 Task: Create an event for the travel insurance booking.
Action: Mouse moved to (267, 293)
Screenshot: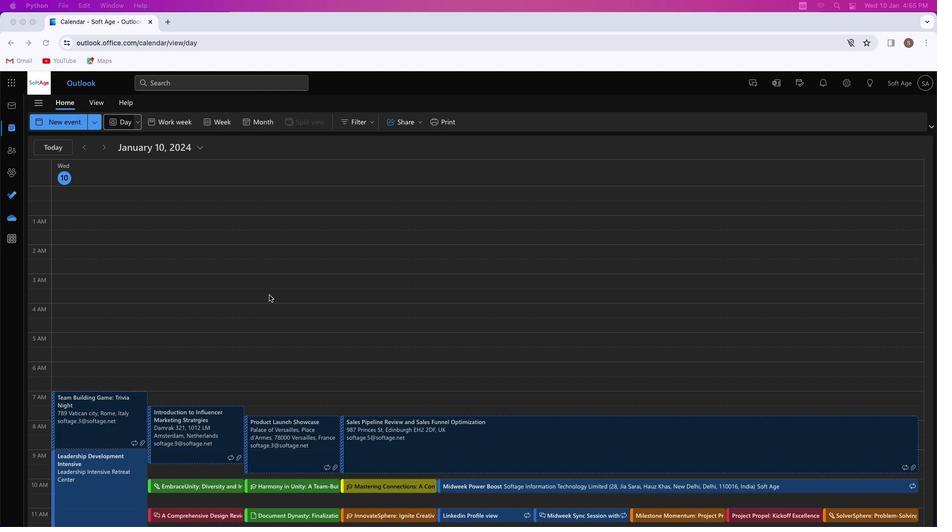 
Action: Mouse pressed left at (267, 293)
Screenshot: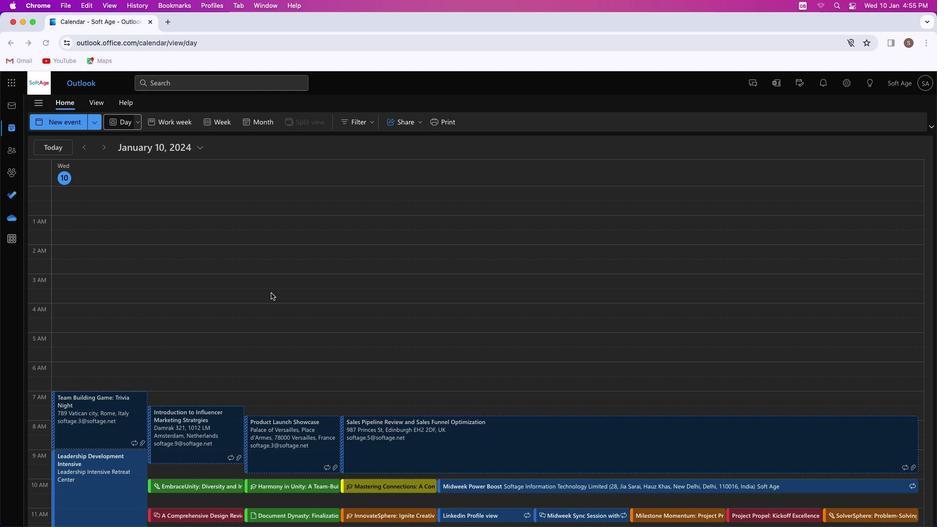
Action: Mouse moved to (61, 127)
Screenshot: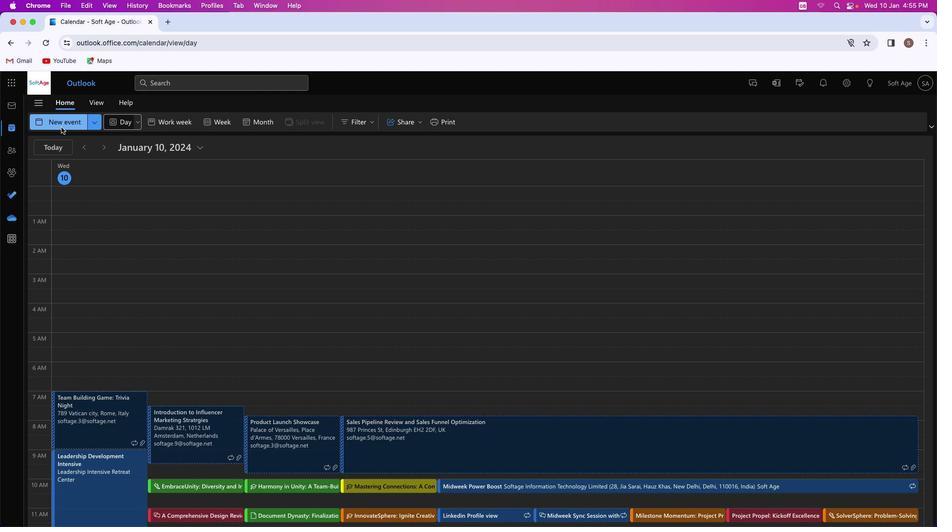 
Action: Mouse pressed left at (61, 127)
Screenshot: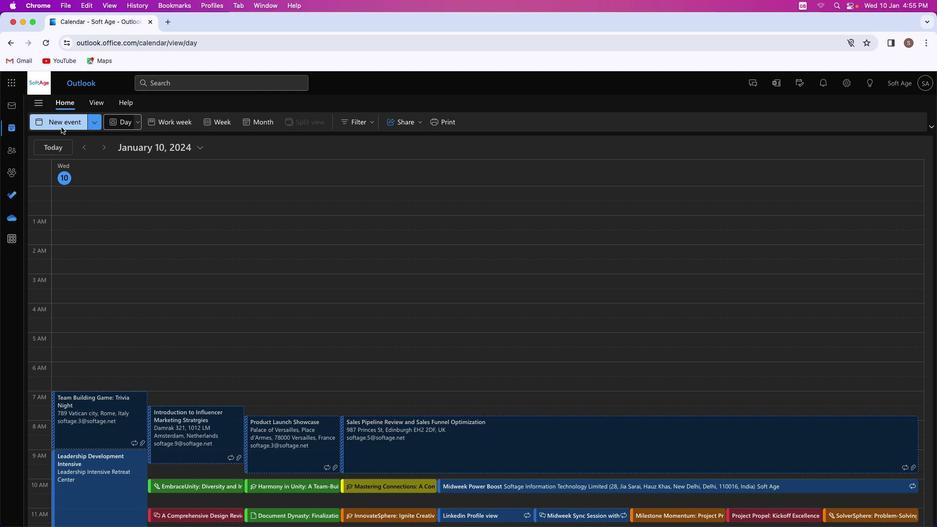 
Action: Mouse moved to (234, 183)
Screenshot: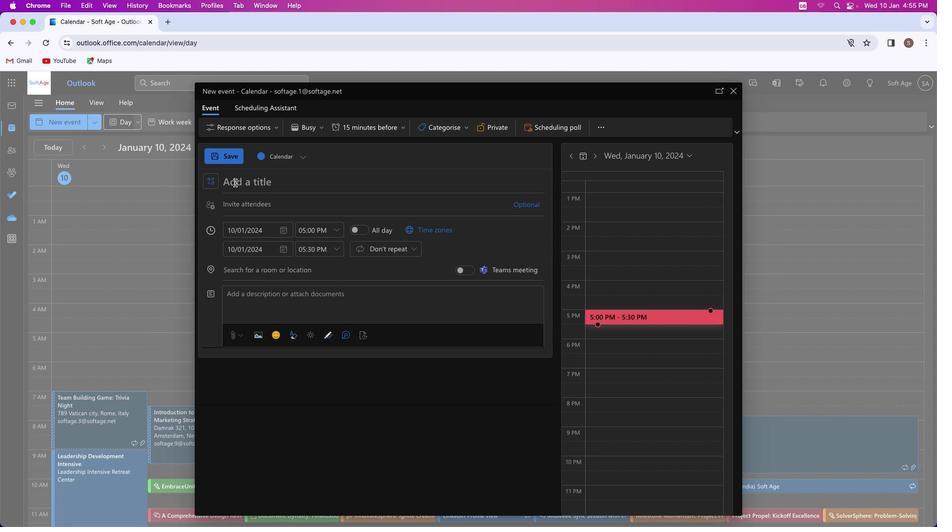 
Action: Mouse pressed left at (234, 183)
Screenshot: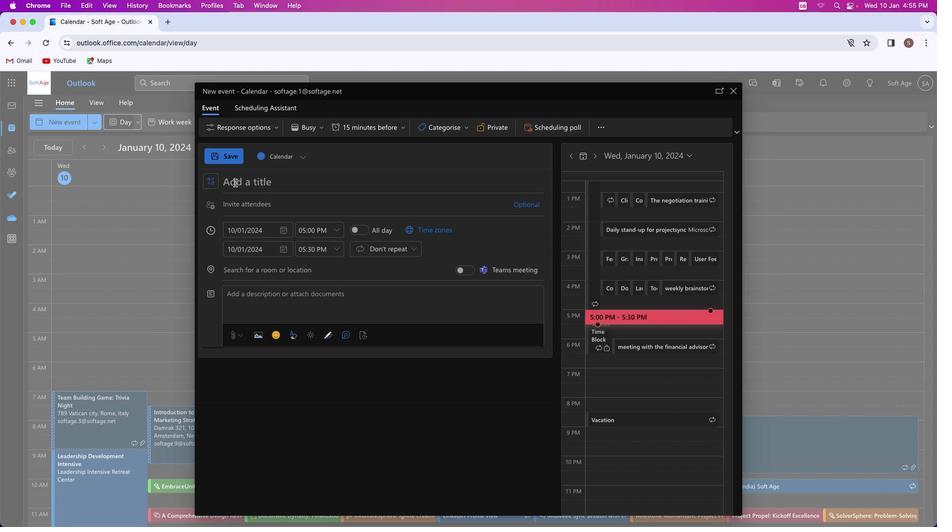 
Action: Key pressed Key.shift'T''r''a''v''e''l'Key.spaceKey.shift'I''n''s''u''r''a''n''c''e'Key.spaceKey.shift'B''o''o''k''i''n''g'
Screenshot: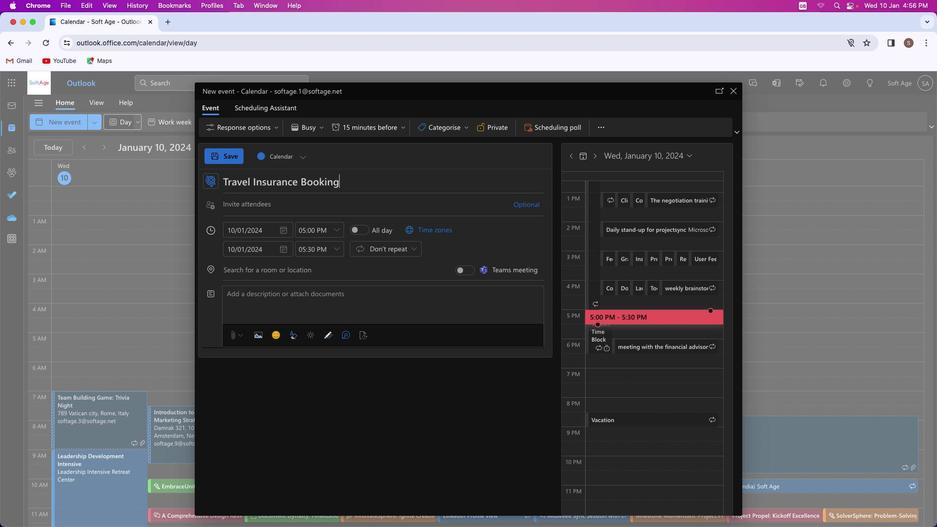 
Action: Mouse moved to (249, 269)
Screenshot: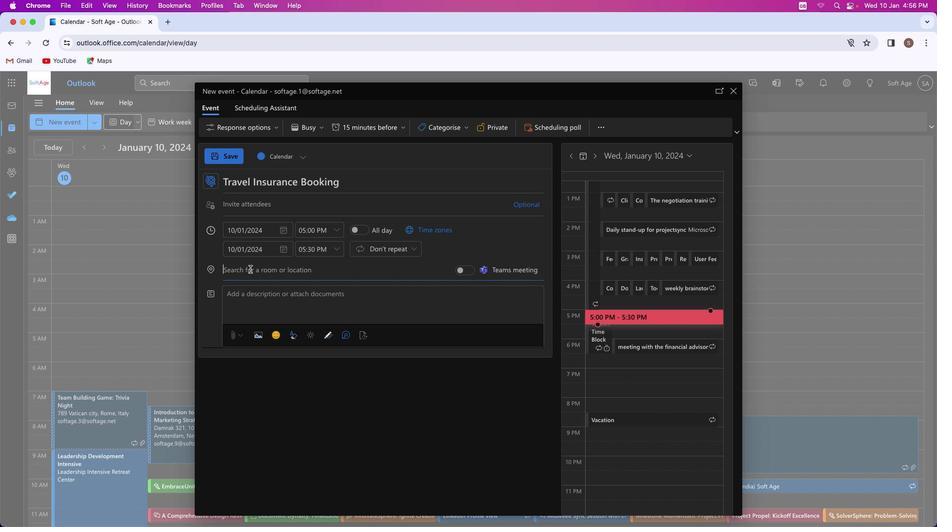 
Action: Mouse pressed left at (249, 269)
Screenshot: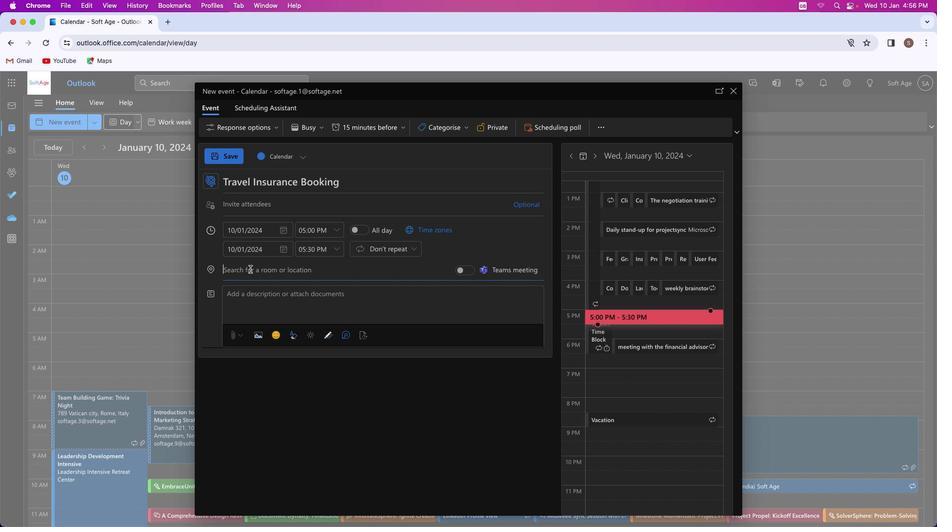 
Action: Key pressed Key.shift_r'I''n''s''u''r''a''n''c''e'
Screenshot: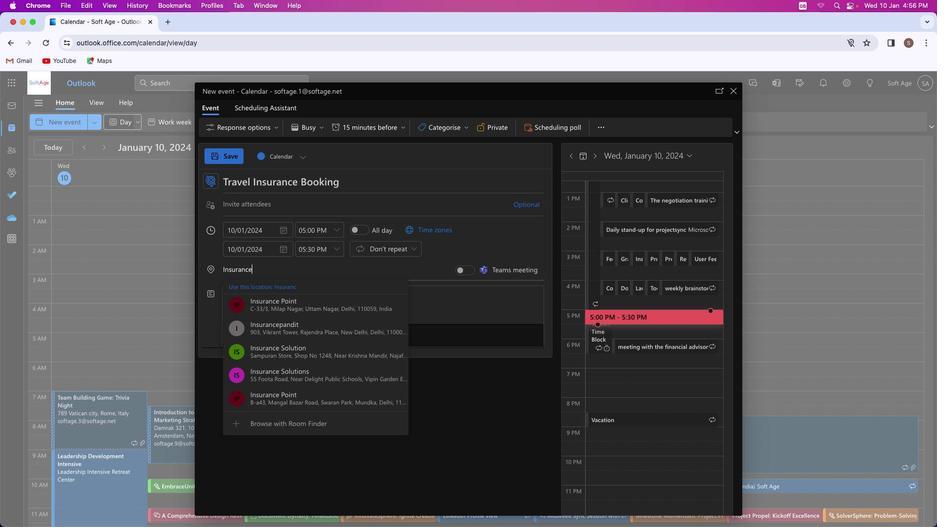 
Action: Mouse moved to (267, 270)
Screenshot: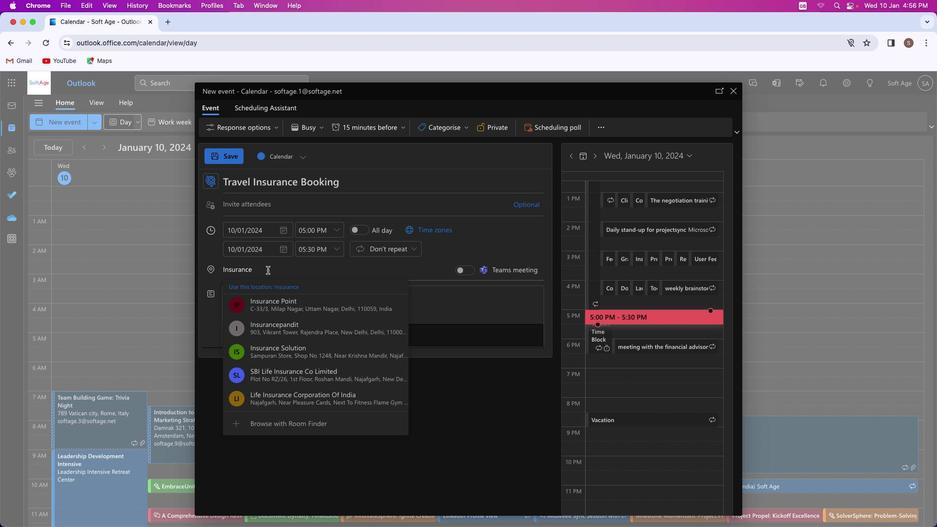 
Action: Key pressed Key.space'b''o''o''k'Key.backspace
Screenshot: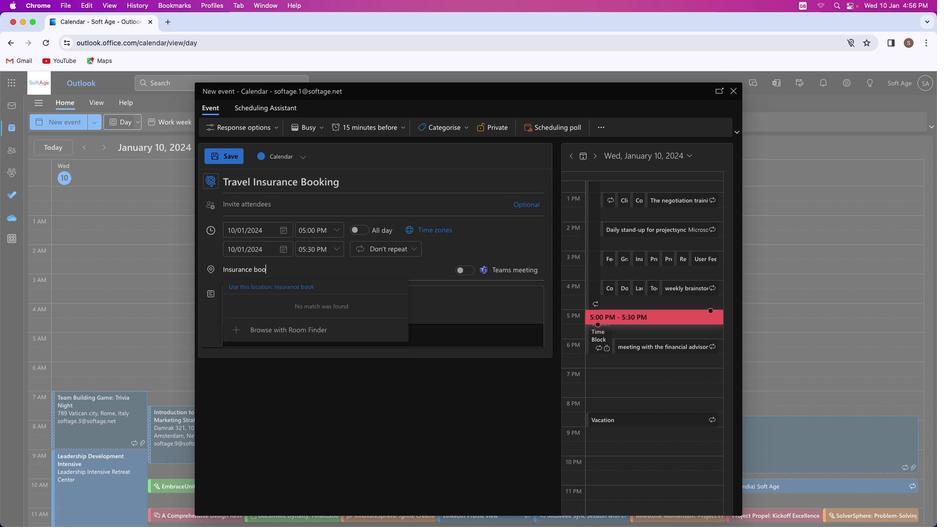 
Action: Mouse moved to (287, 309)
Screenshot: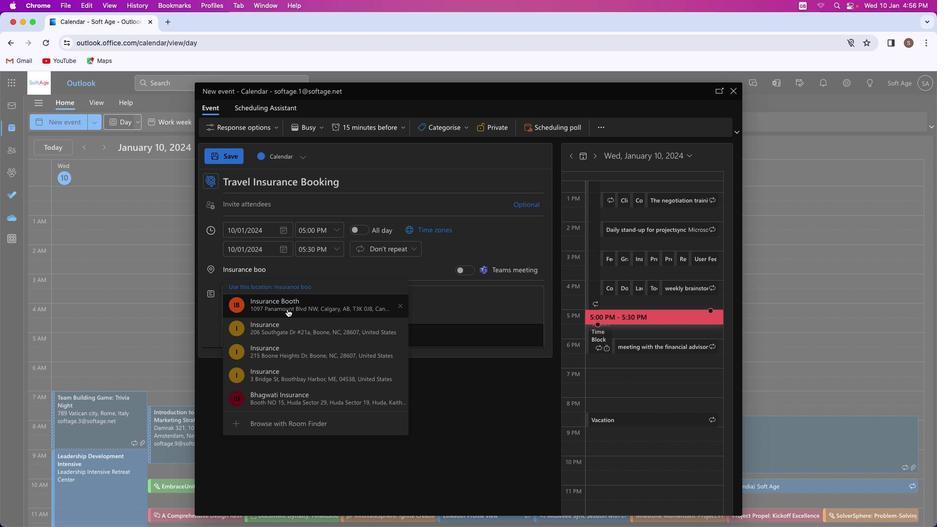 
Action: Mouse pressed left at (287, 309)
Screenshot: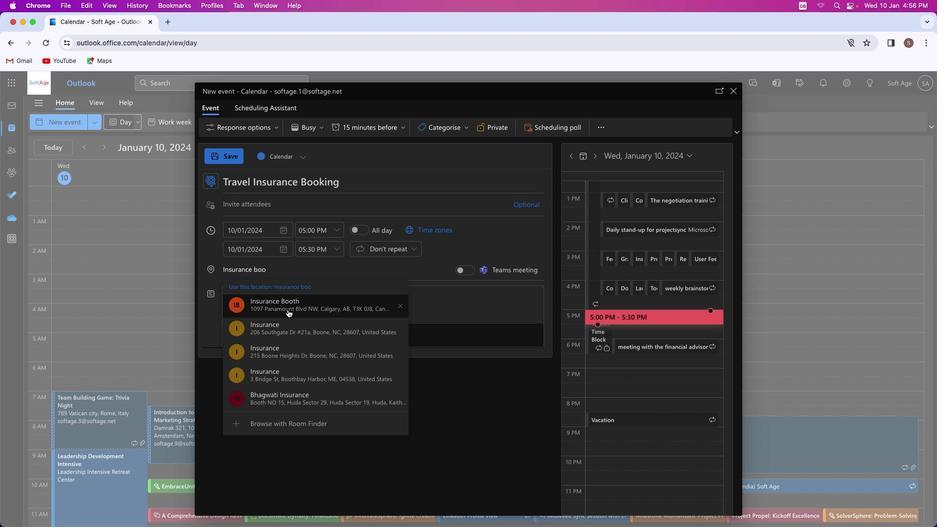 
Action: Mouse moved to (258, 292)
Screenshot: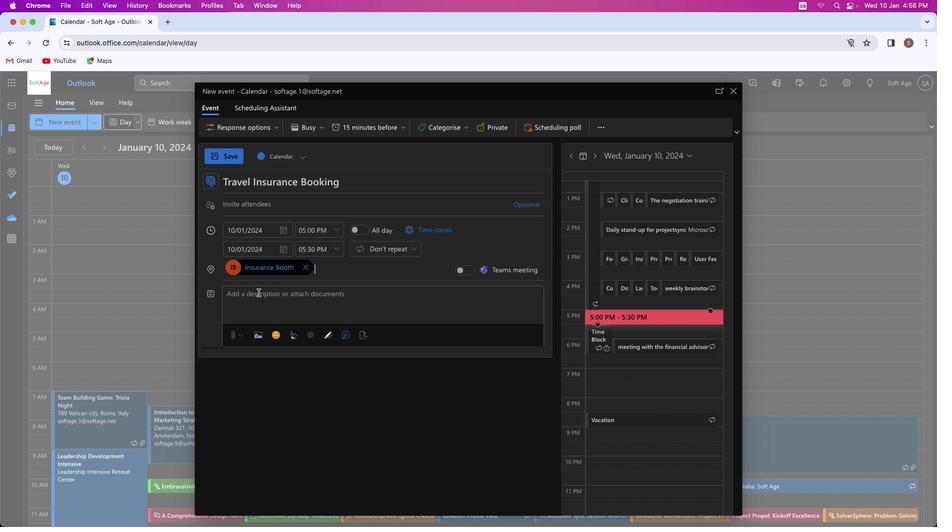 
Action: Mouse pressed left at (258, 292)
Screenshot: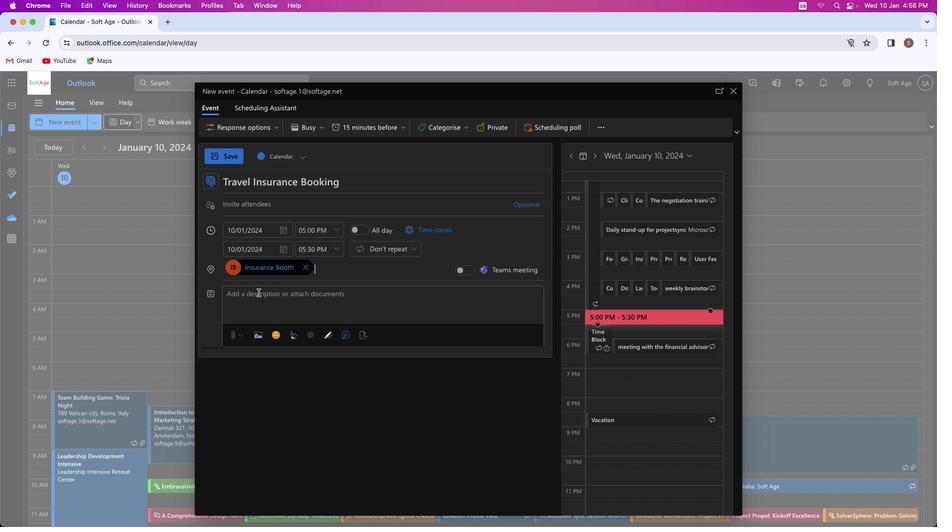 
Action: Mouse moved to (259, 295)
Screenshot: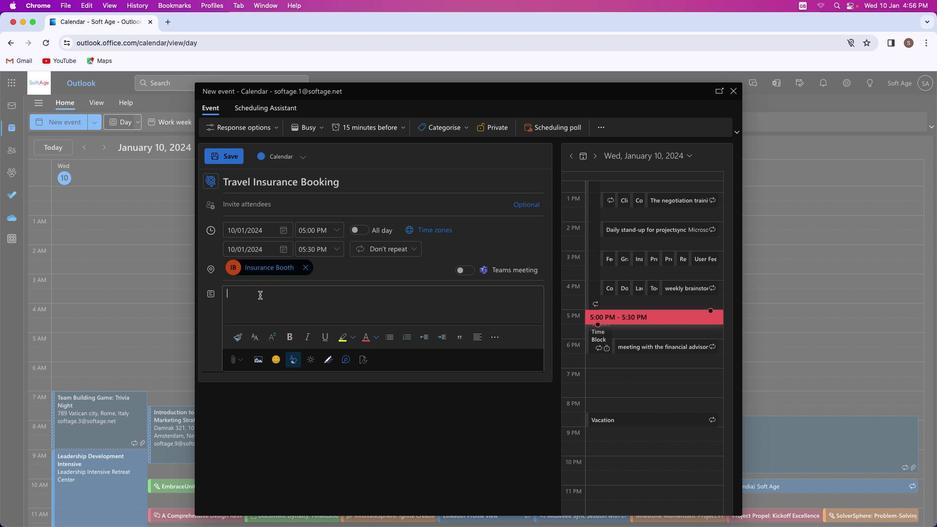 
Action: Key pressed Key.shift'S''a''f''e''g''u''a''r''d'Key.space'y''o''u''r'Key.space'a''d''v''e''n''t''u''r''e''s'Key.space'w''i''t''h'Key.space's''e''c''u''r''e'Key.space'j''o''u''r''n''e''y''.'Key.spaceKey.shift'E''x''p''l''o''r''e'Key.space'c''o''m''p''r''e''h''e''n''s''i''v''e'Key.space't''r''a''v''e''l'Key.space'i''n''s''u''r''a''n''c''e'Key.space'i'Key.backspace'o''p''t''i''o''n''s'','Key.space'b''o''o''k'Key.space'w''i''t''h'Key.space'c''o''n''f''i''d''e''n''c''e'','Key.space'a''n''d'Key.space'e''n''s''u''r''e'Key.space'p''e''a''c''e'Key.space'o''f'Key.space'm''i''n''d'Key.space'f''o''r'Key.space'a'Key.space'w''o''r''r''y''-'Key.space'f''r''e''e'Key.space'a''n''d'Key.space'e''n''j''o''y''a''b''l''e'Key.space't''r''a''v''e''l'Key.space'e''x''p''e''r''i''e''n''c''e'','Key.backspace'.'
Screenshot: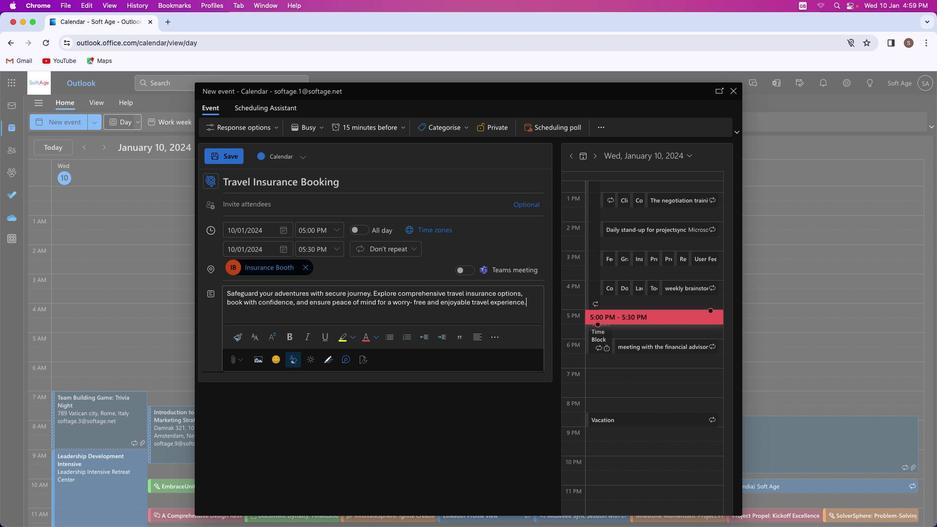 
Action: Mouse moved to (447, 292)
Screenshot: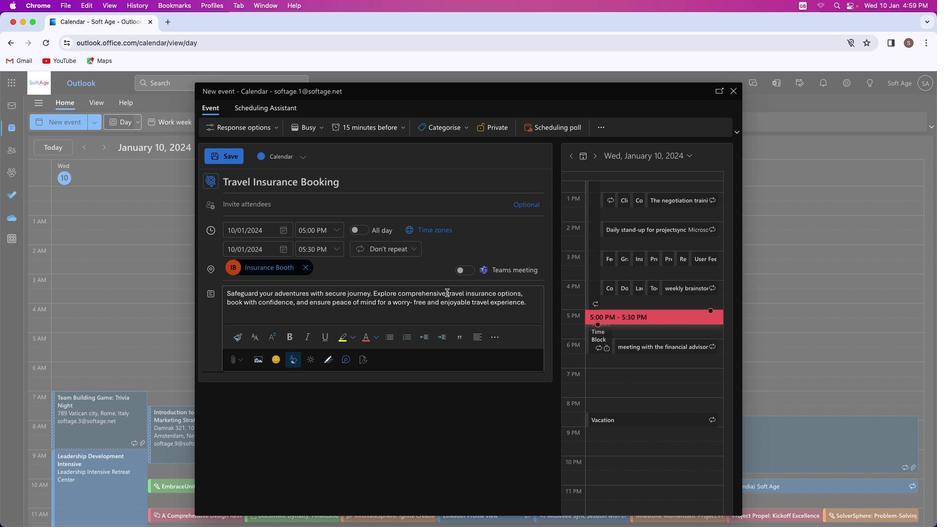 
Action: Mouse pressed left at (447, 292)
Screenshot: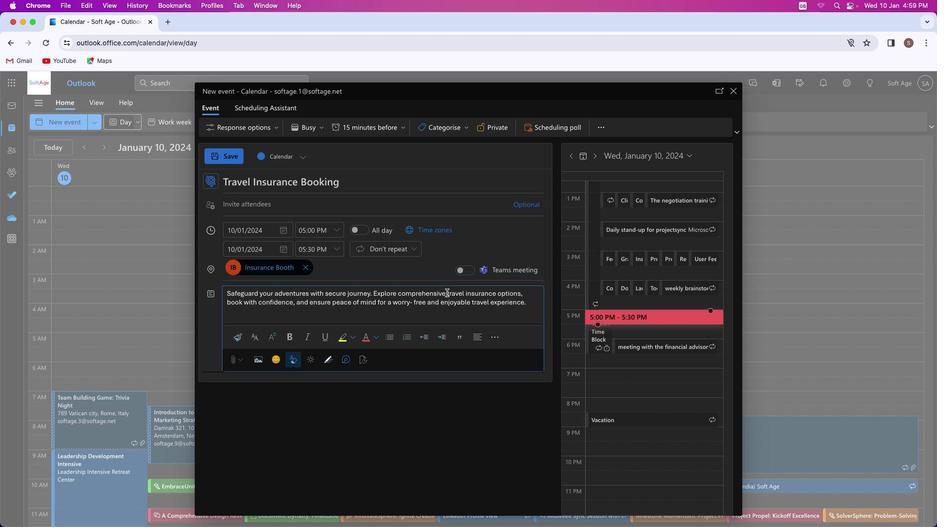 
Action: Mouse moved to (290, 339)
Screenshot: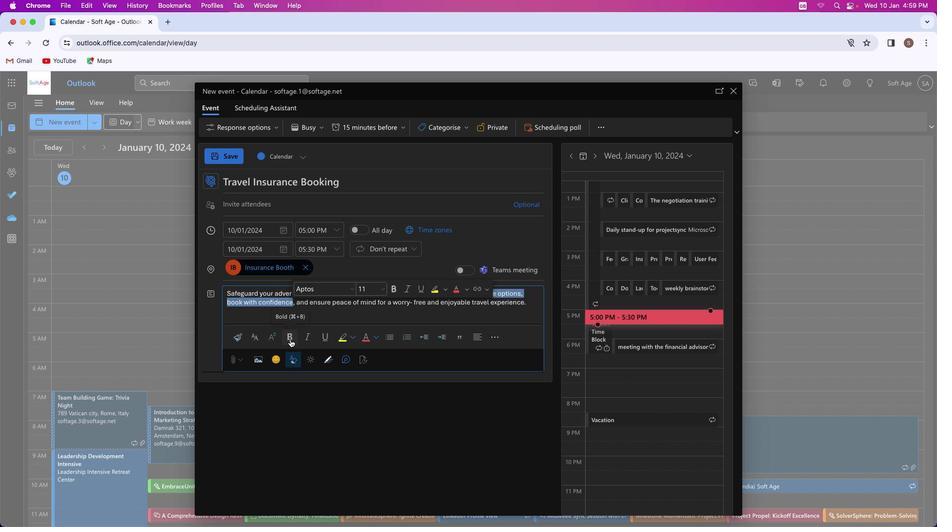 
Action: Mouse pressed left at (290, 339)
Screenshot: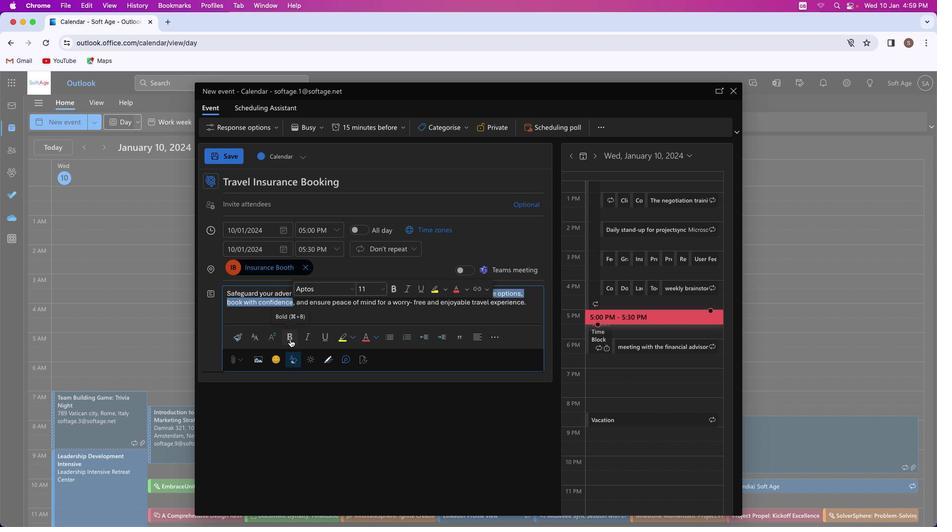 
Action: Mouse moved to (305, 336)
Screenshot: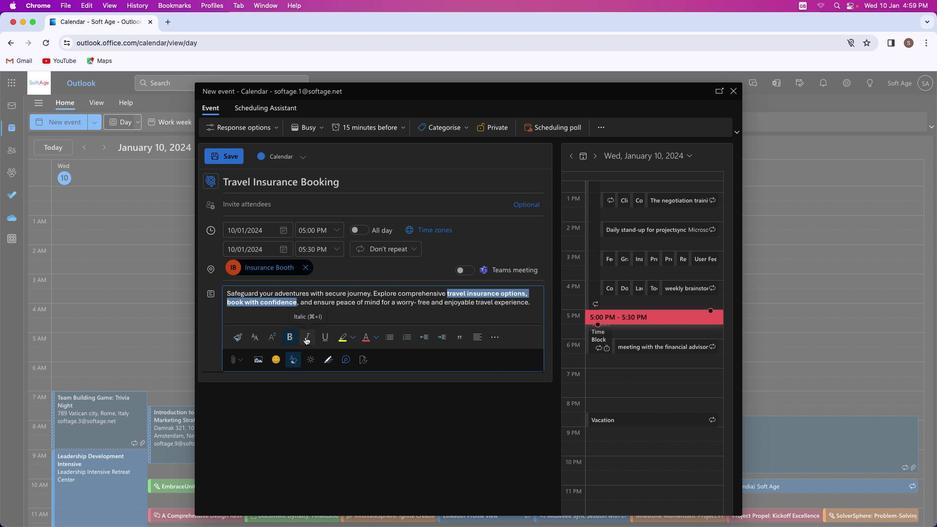 
Action: Mouse pressed left at (305, 336)
Screenshot: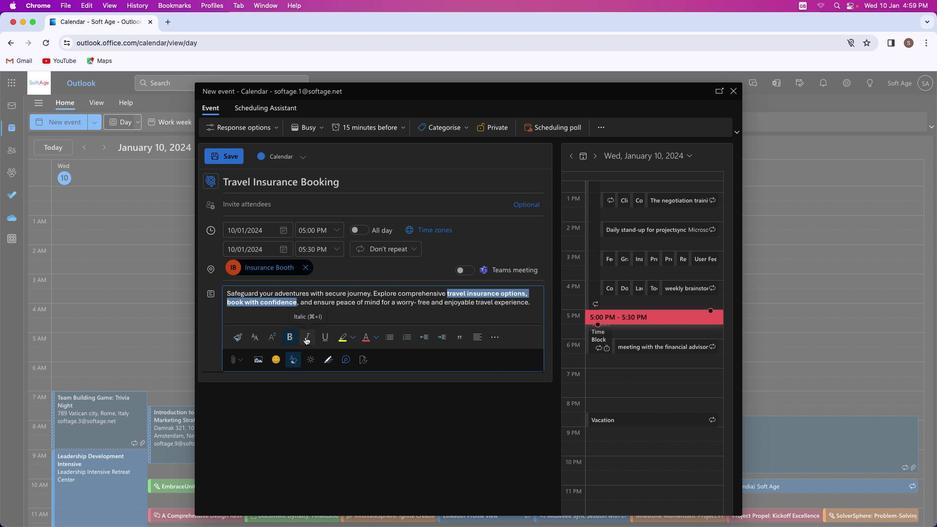 
Action: Mouse moved to (327, 334)
Screenshot: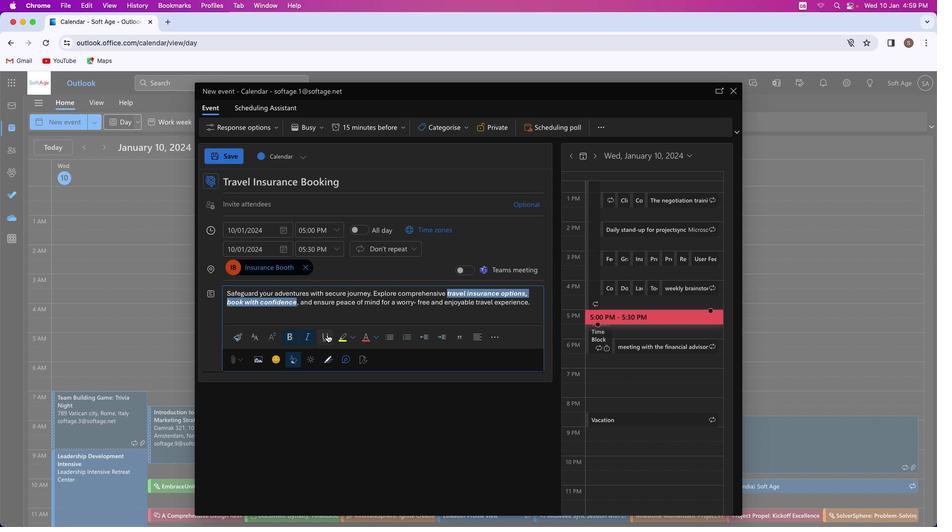 
Action: Mouse pressed left at (327, 334)
Screenshot: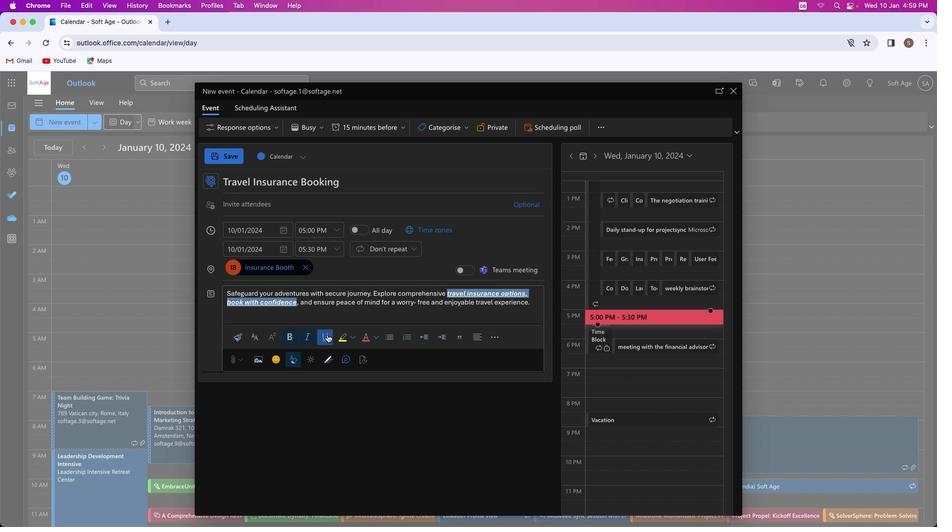 
Action: Mouse moved to (372, 335)
Screenshot: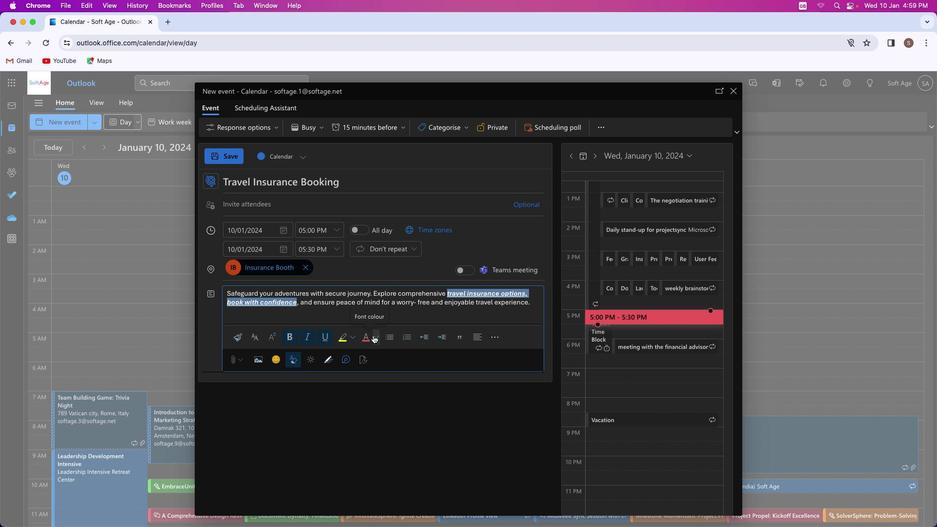 
Action: Mouse pressed left at (372, 335)
Screenshot: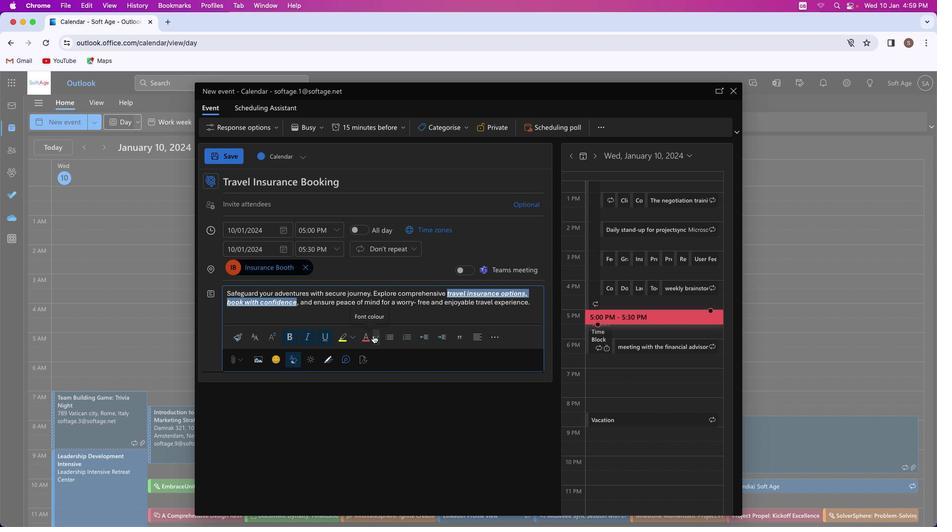 
Action: Mouse moved to (433, 358)
Screenshot: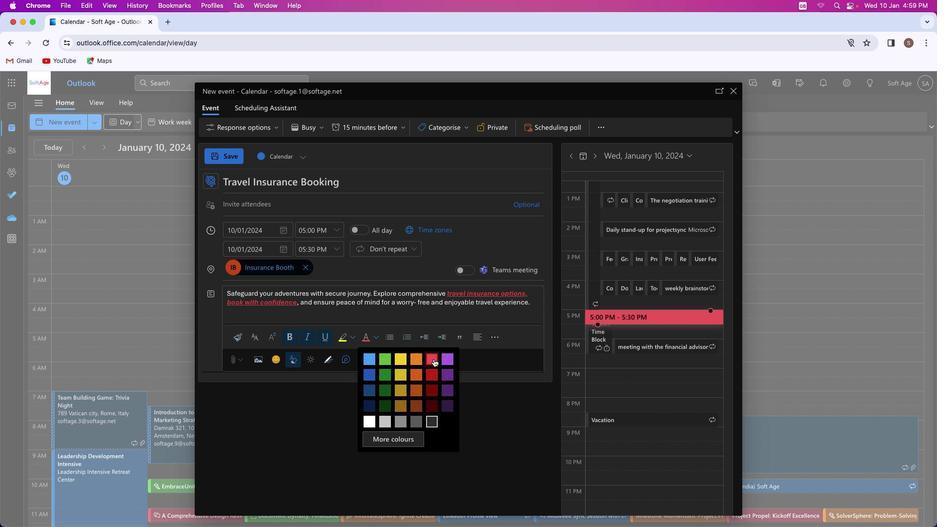 
Action: Mouse pressed left at (433, 358)
Screenshot: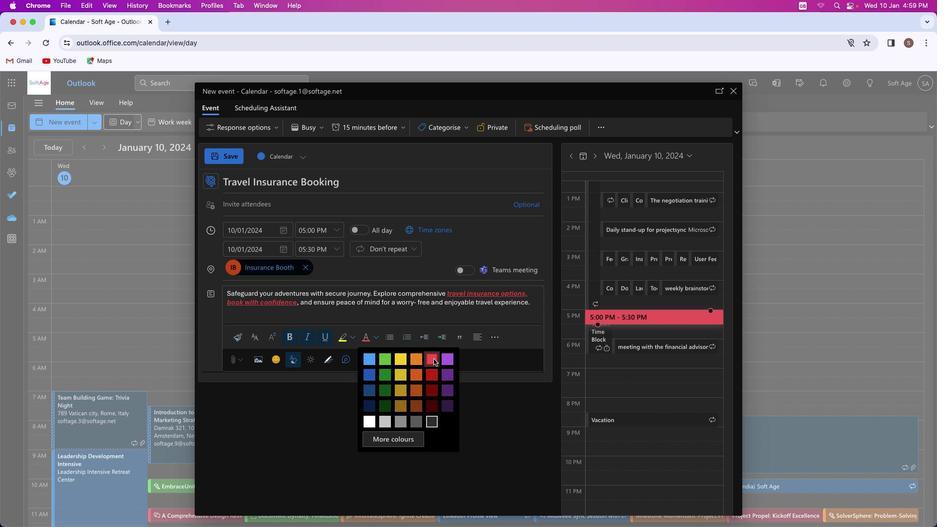 
Action: Mouse moved to (531, 309)
Screenshot: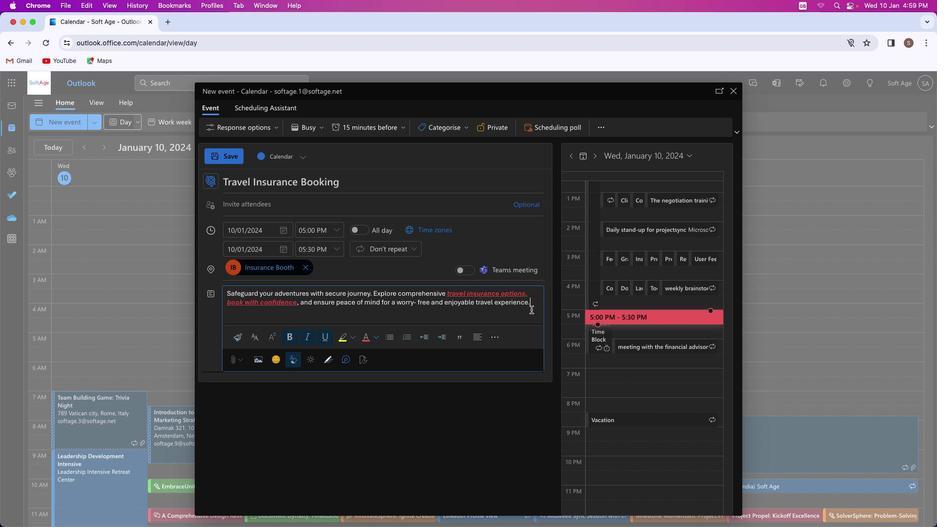 
Action: Mouse pressed left at (531, 309)
Screenshot: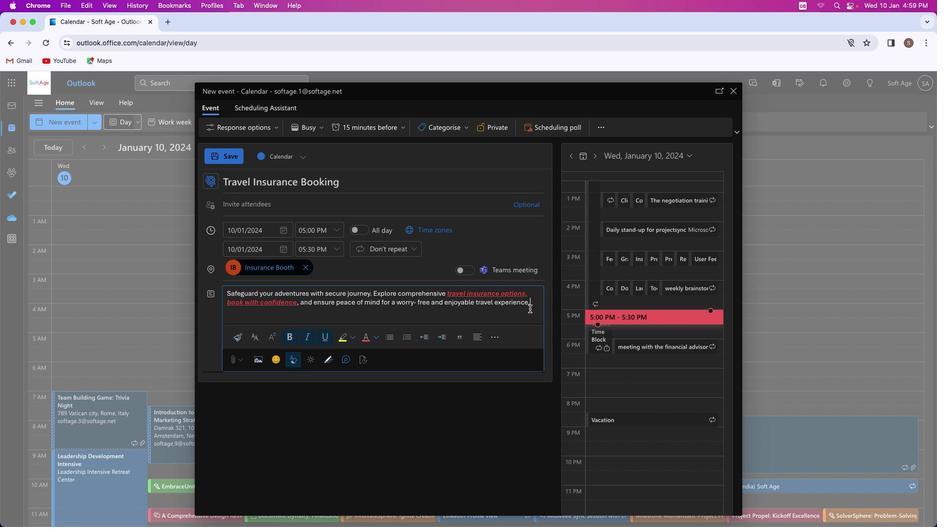 
Action: Mouse moved to (274, 334)
Screenshot: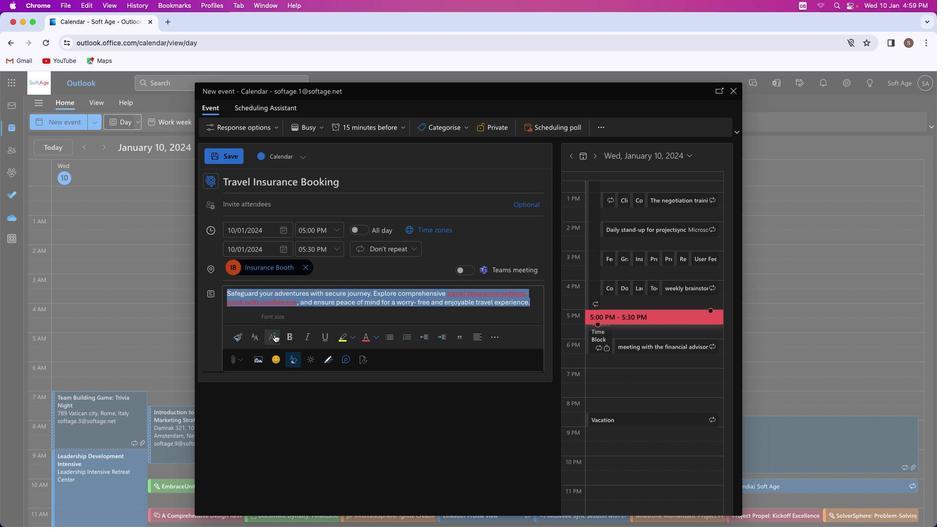 
Action: Mouse pressed left at (274, 334)
Screenshot: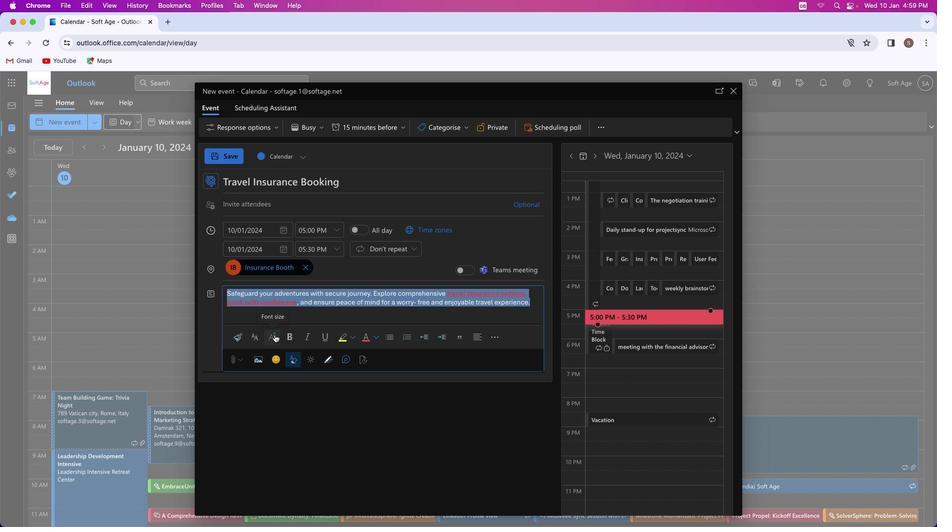 
Action: Mouse moved to (281, 428)
Screenshot: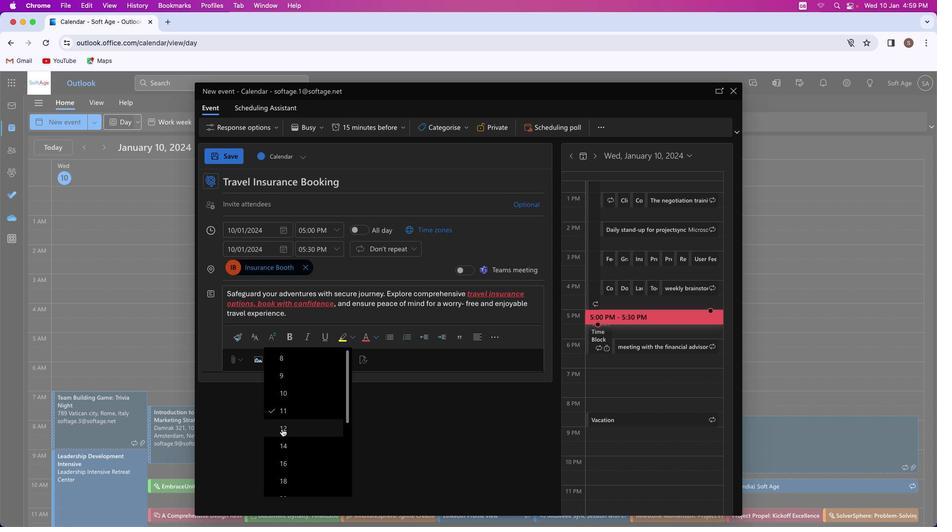 
Action: Mouse pressed left at (281, 428)
Screenshot: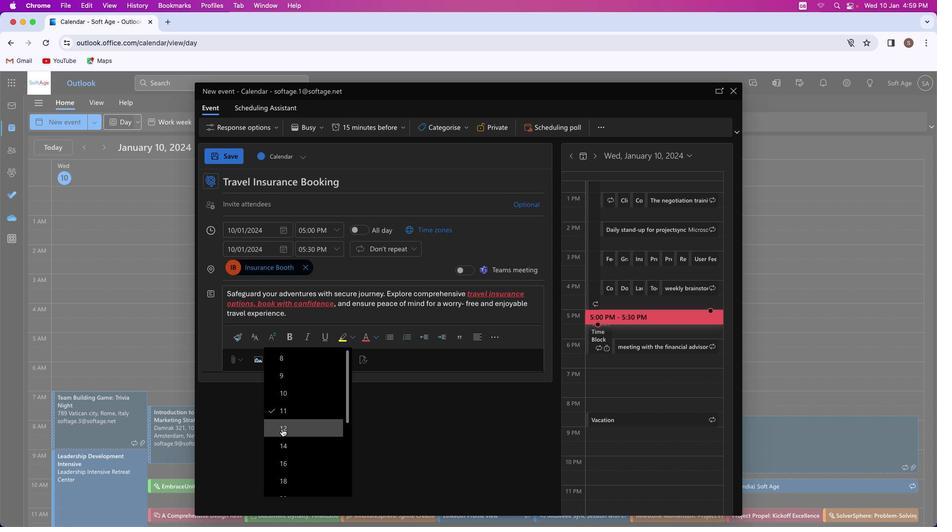 
Action: Mouse moved to (355, 336)
Screenshot: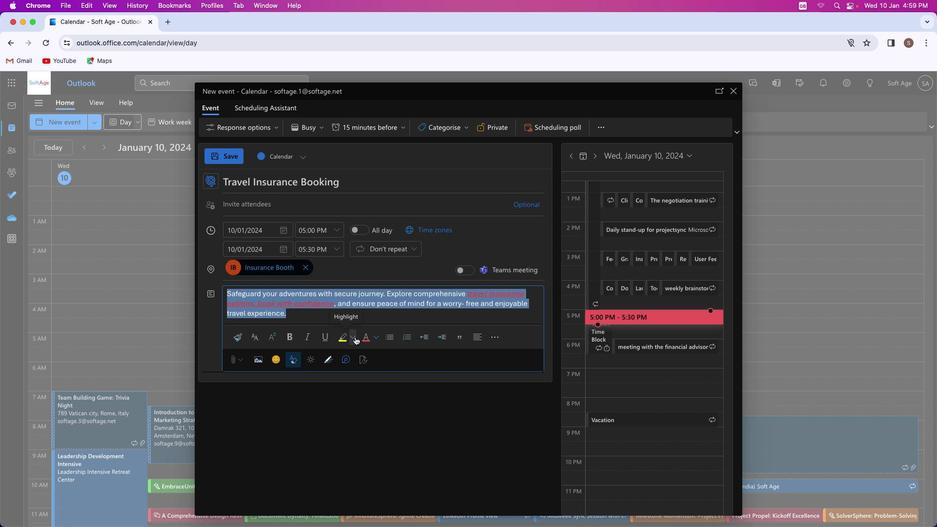 
Action: Mouse pressed left at (355, 336)
Screenshot: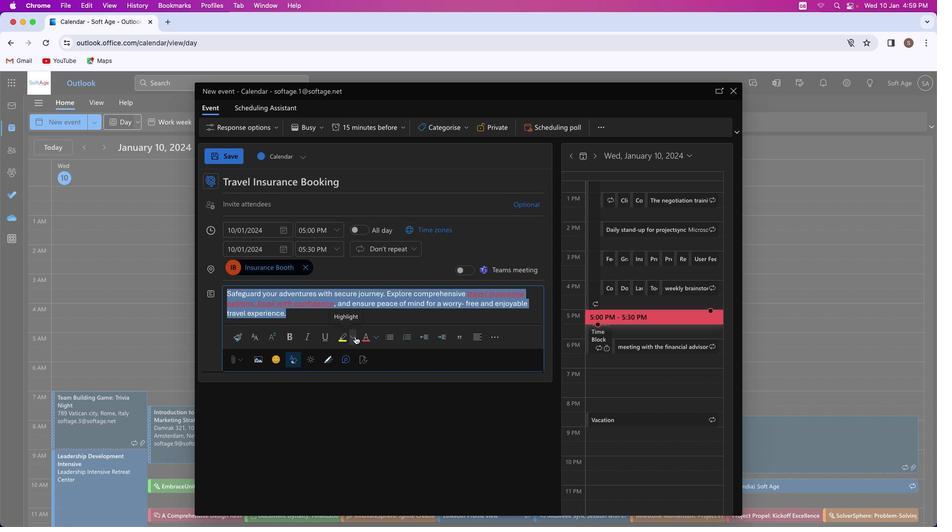 
Action: Mouse moved to (347, 373)
Screenshot: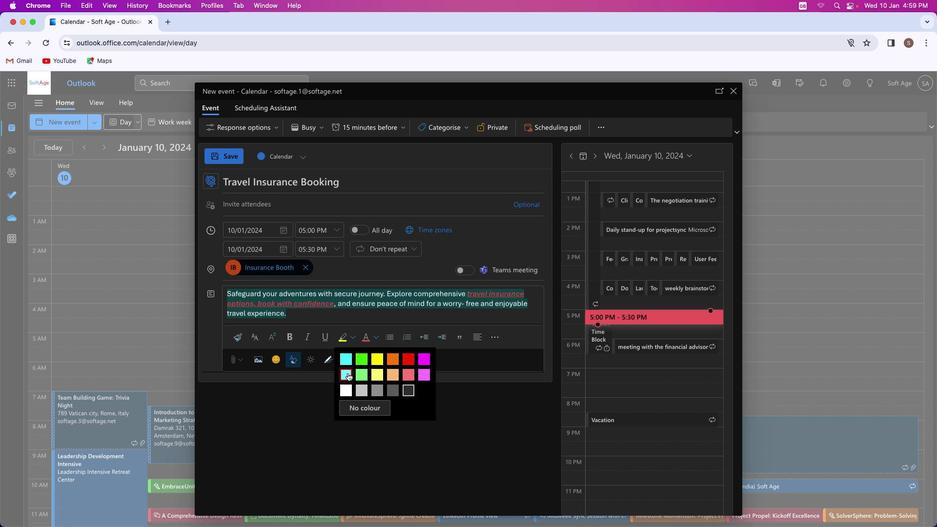 
Action: Mouse pressed left at (347, 373)
Screenshot: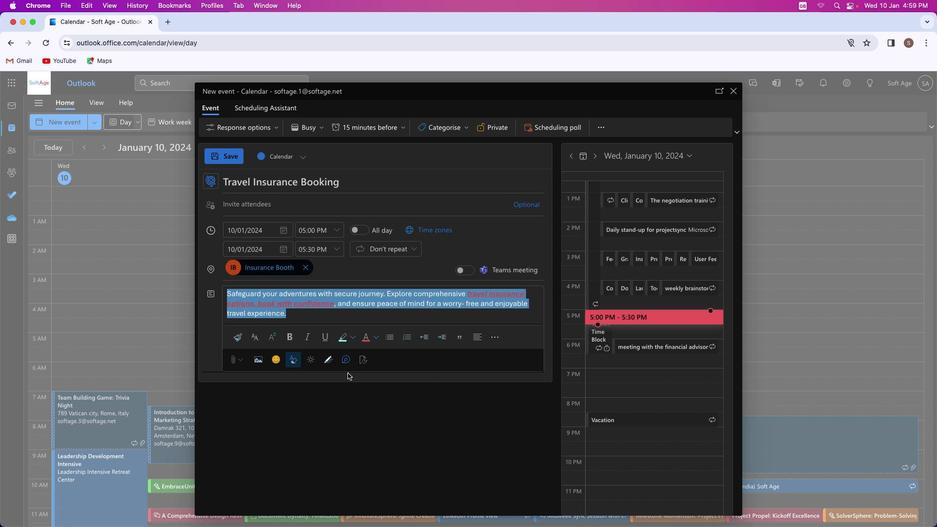
Action: Mouse moved to (300, 316)
Screenshot: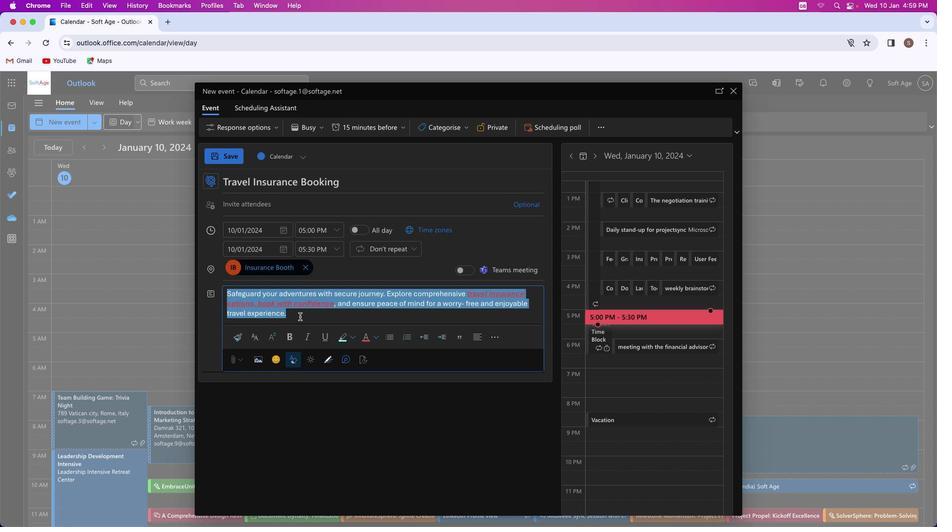 
Action: Mouse pressed left at (300, 316)
Screenshot: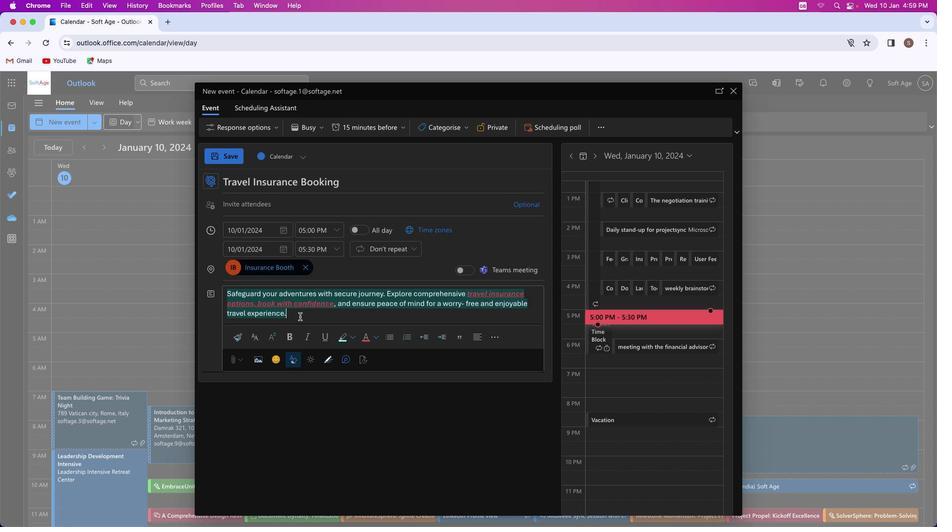 
Action: Mouse moved to (455, 127)
Screenshot: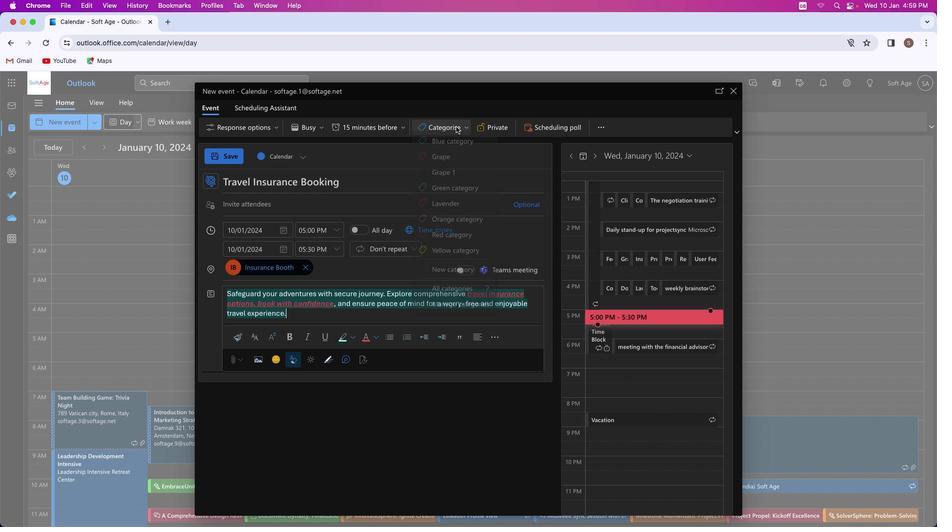 
Action: Mouse pressed left at (455, 127)
Screenshot: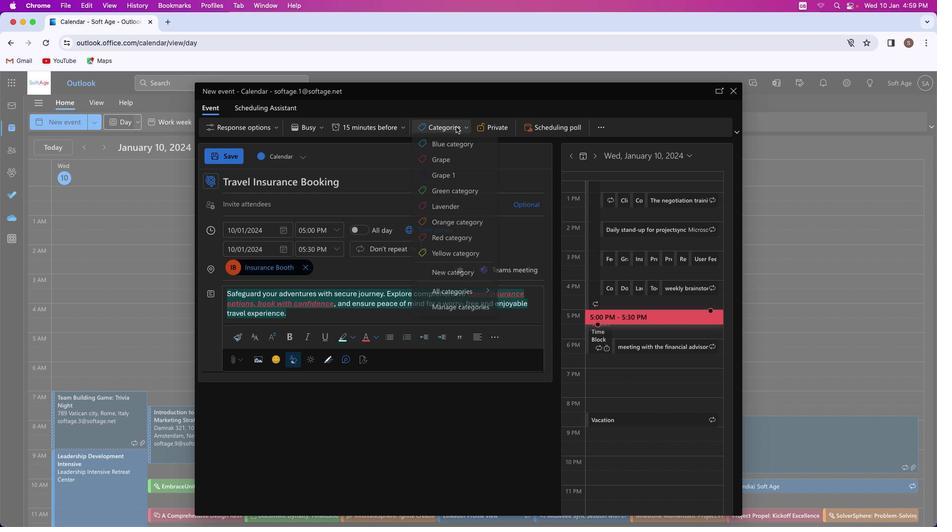 
Action: Mouse moved to (459, 188)
Screenshot: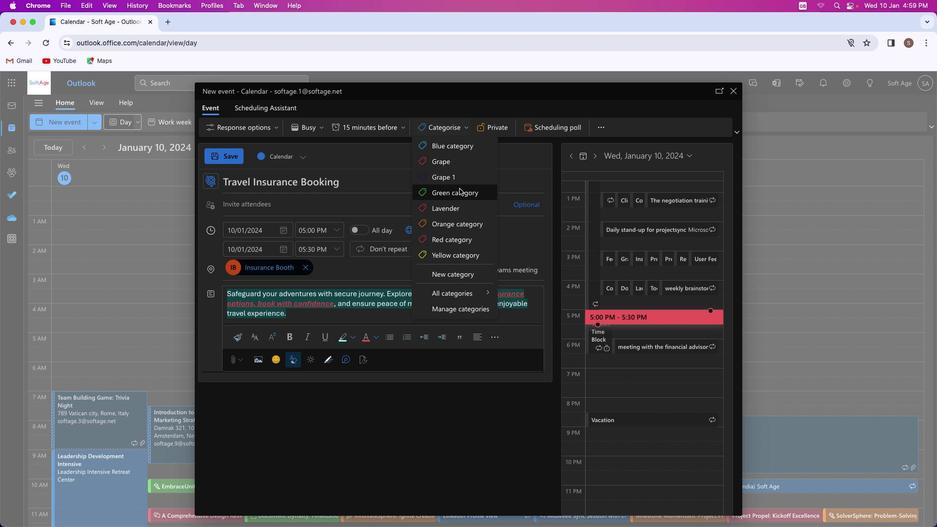 
Action: Mouse pressed left at (459, 188)
Screenshot: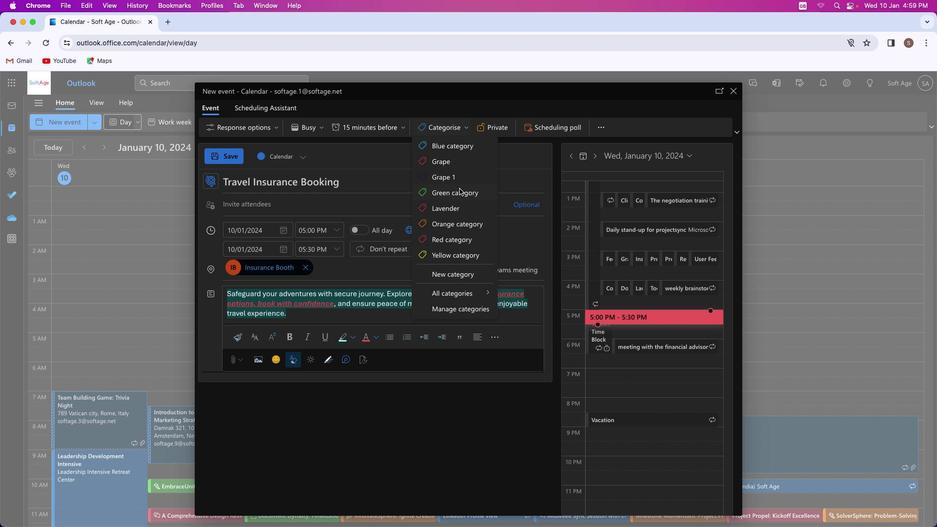 
Action: Mouse moved to (266, 205)
Screenshot: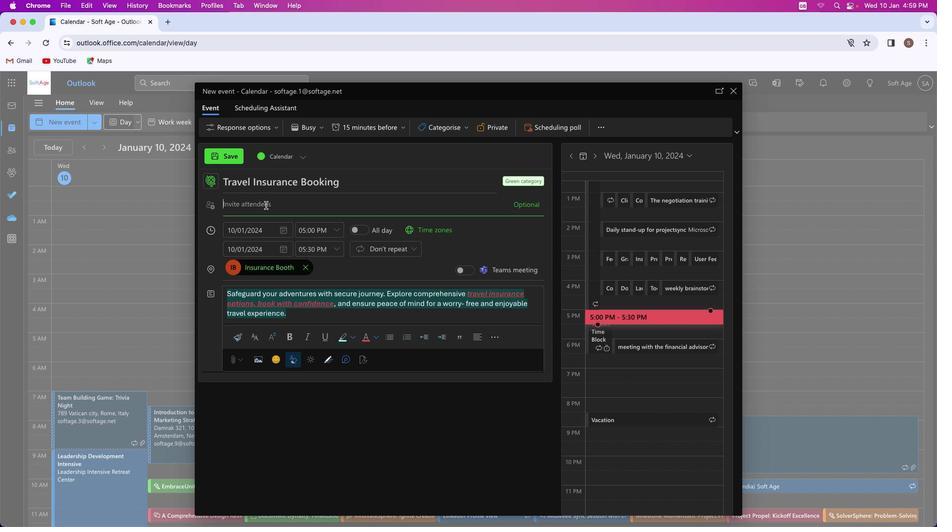 
Action: Mouse pressed left at (266, 205)
Screenshot: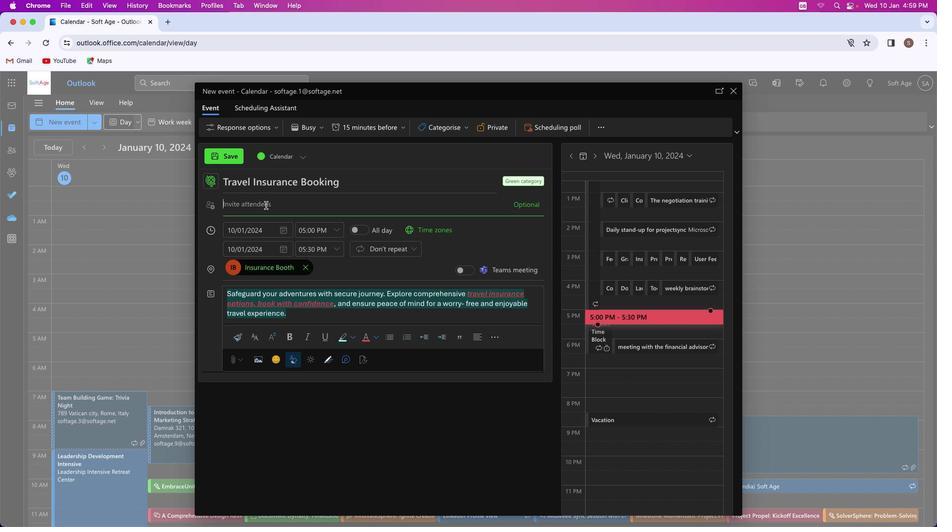 
Action: Mouse moved to (265, 204)
Screenshot: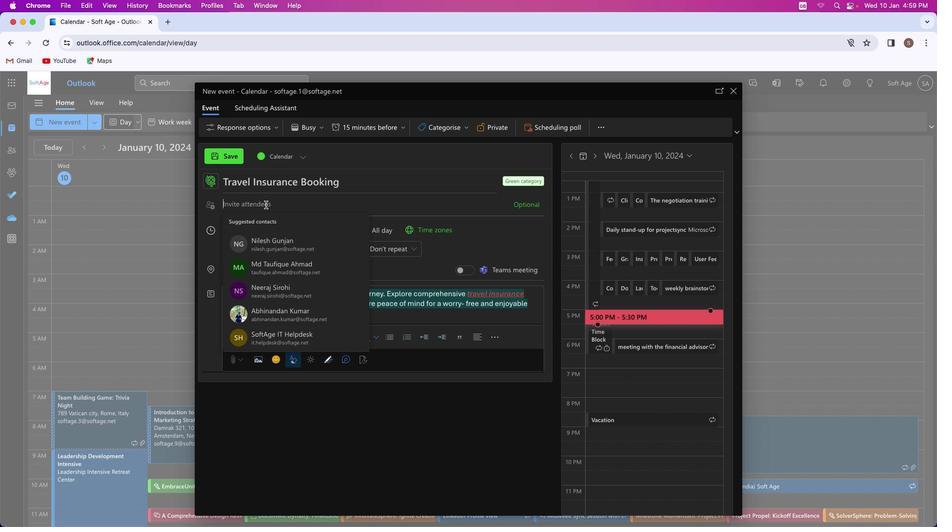 
Action: Key pressed Key.shift'S''h''i''v''a''m''y''a''d''a''v''4''1'Key.shift'@''o''u''t''l''o''o''k''.''c''o''m'
Screenshot: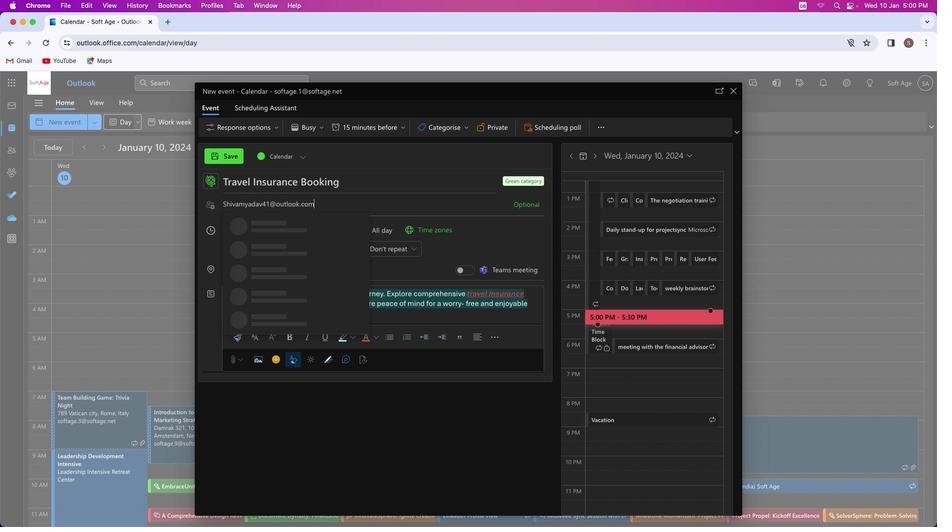 
Action: Mouse moved to (302, 223)
Screenshot: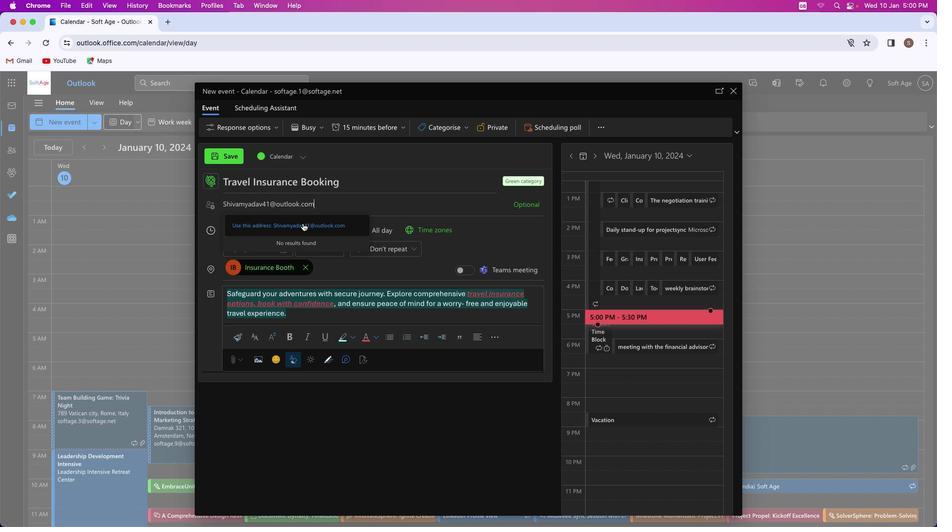 
Action: Mouse pressed left at (302, 223)
Screenshot: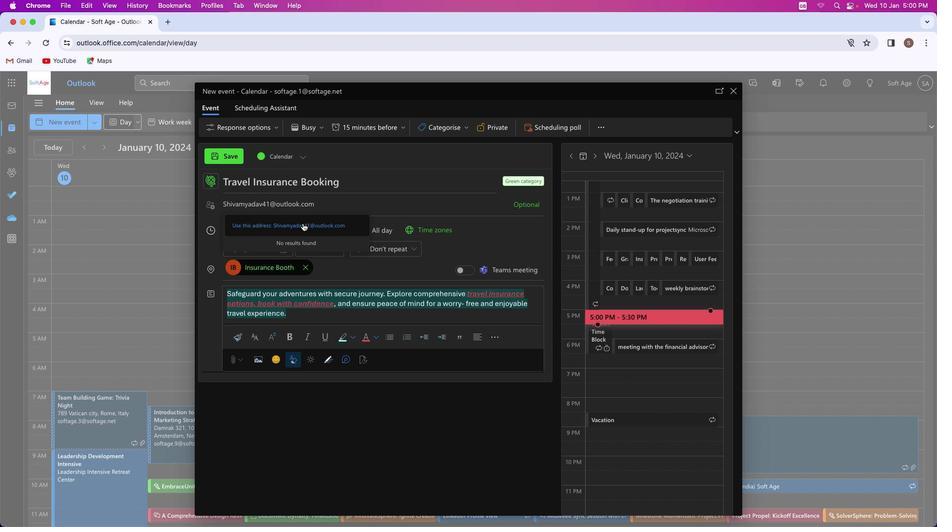 
Action: Mouse moved to (464, 355)
Screenshot: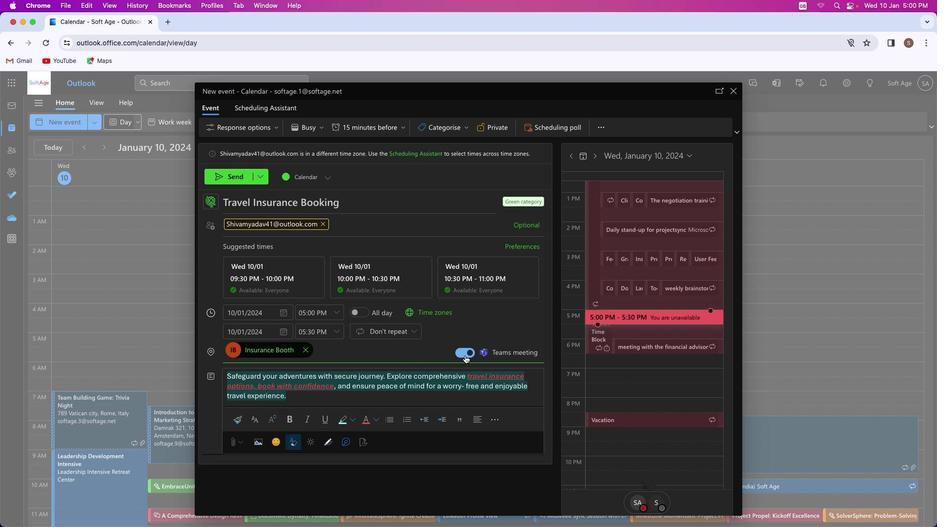 
Action: Mouse pressed left at (464, 355)
Screenshot: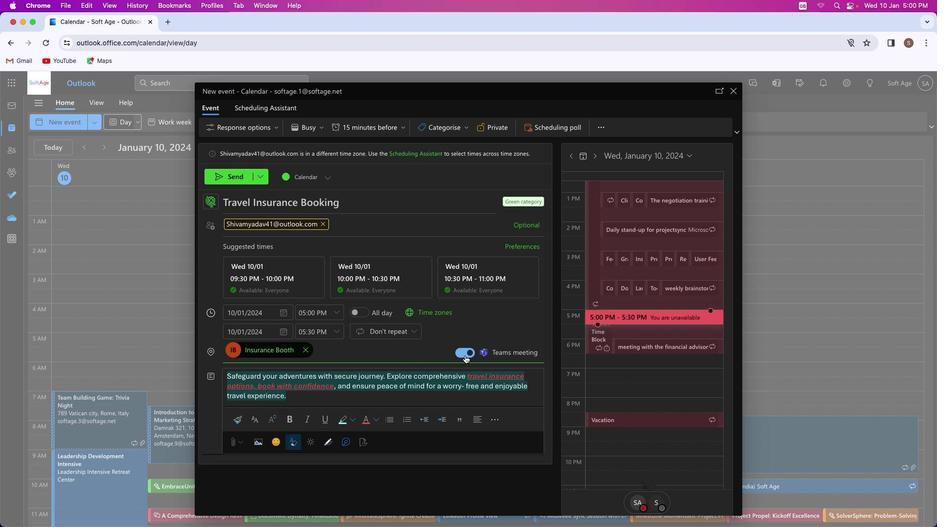 
Action: Mouse moved to (235, 181)
Screenshot: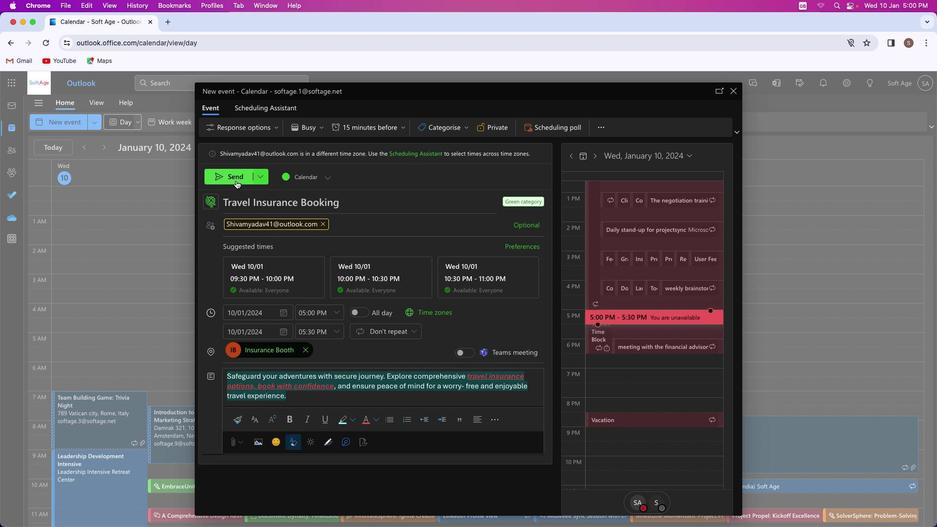 
Action: Mouse pressed left at (235, 181)
Screenshot: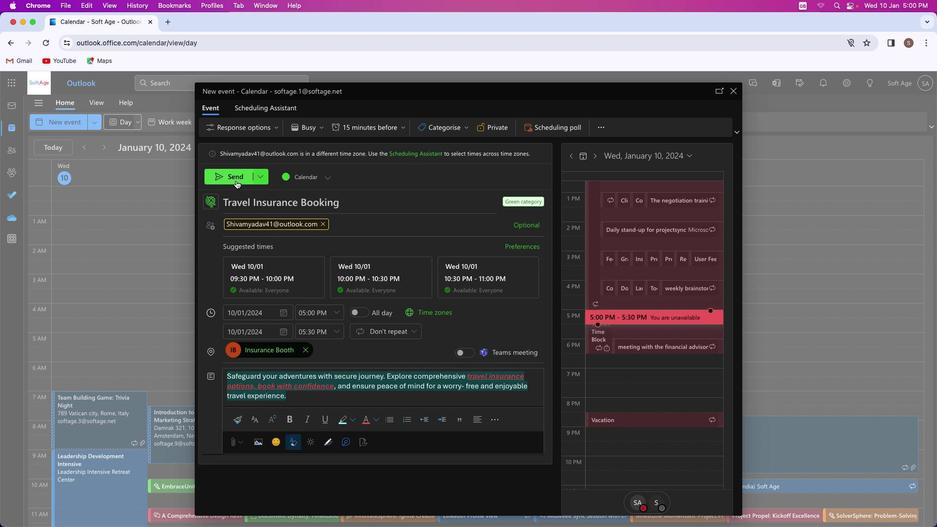 
Action: Mouse moved to (436, 336)
Screenshot: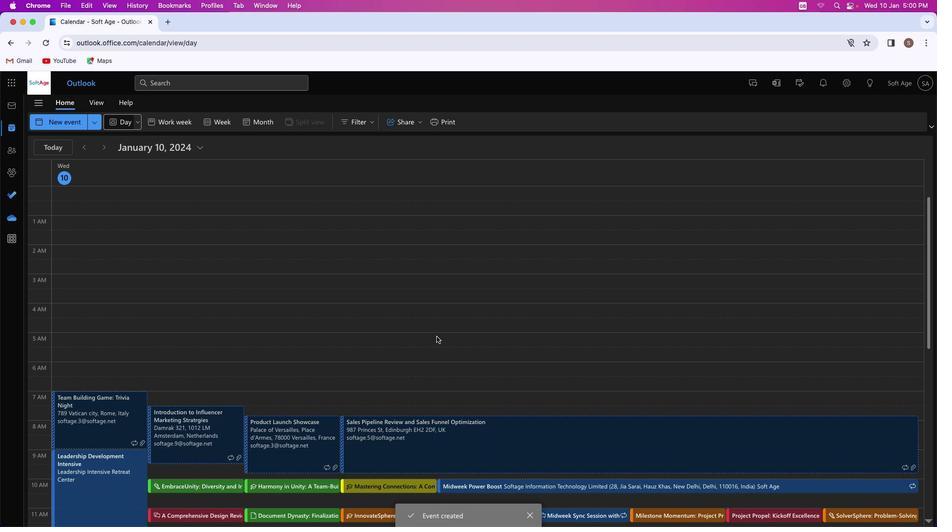 
